 Task: Add President Plain Crumbled Feta Cheese to the cart.
Action: Mouse pressed left at (20, 135)
Screenshot: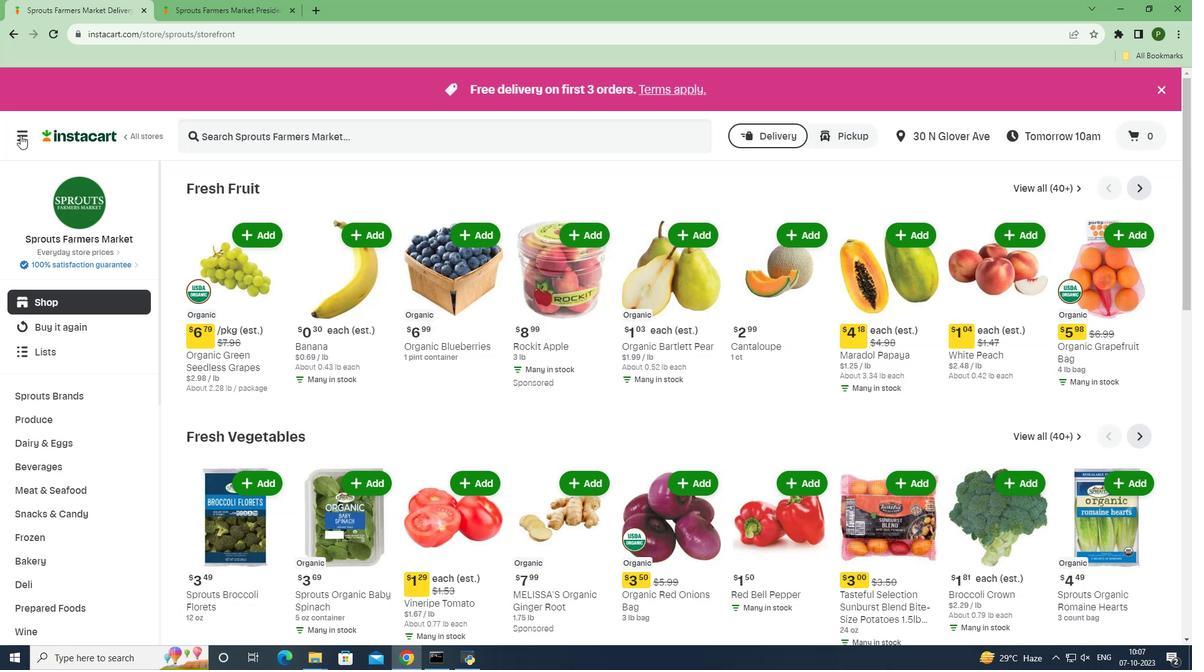 
Action: Mouse moved to (55, 322)
Screenshot: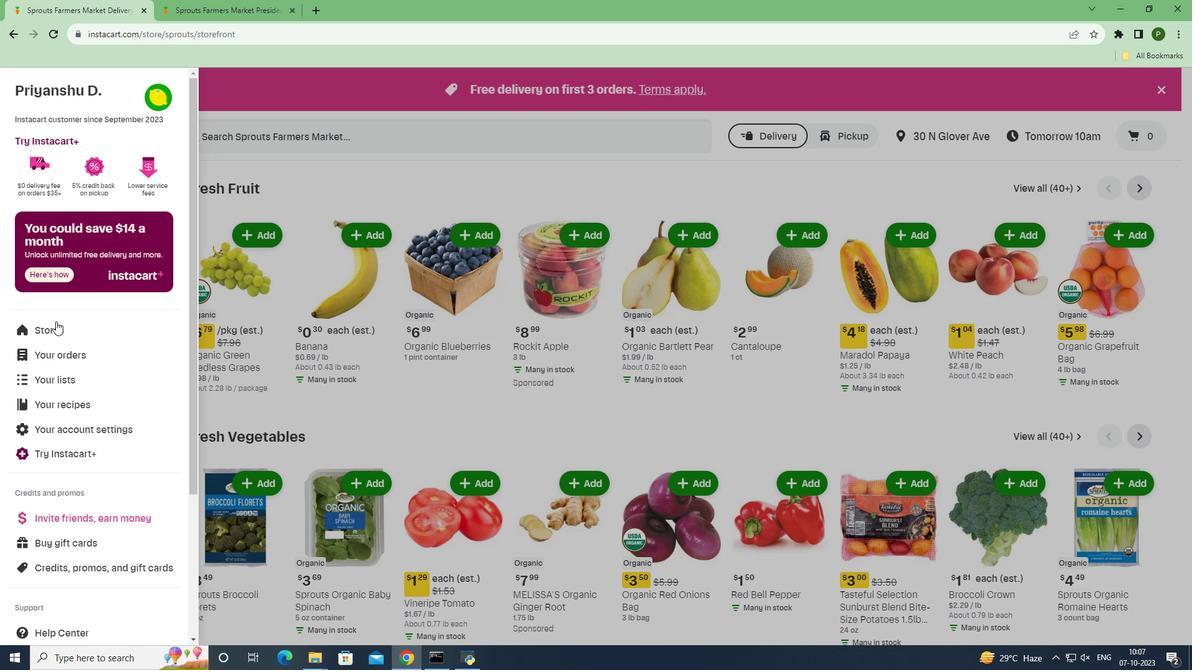 
Action: Mouse pressed left at (55, 322)
Screenshot: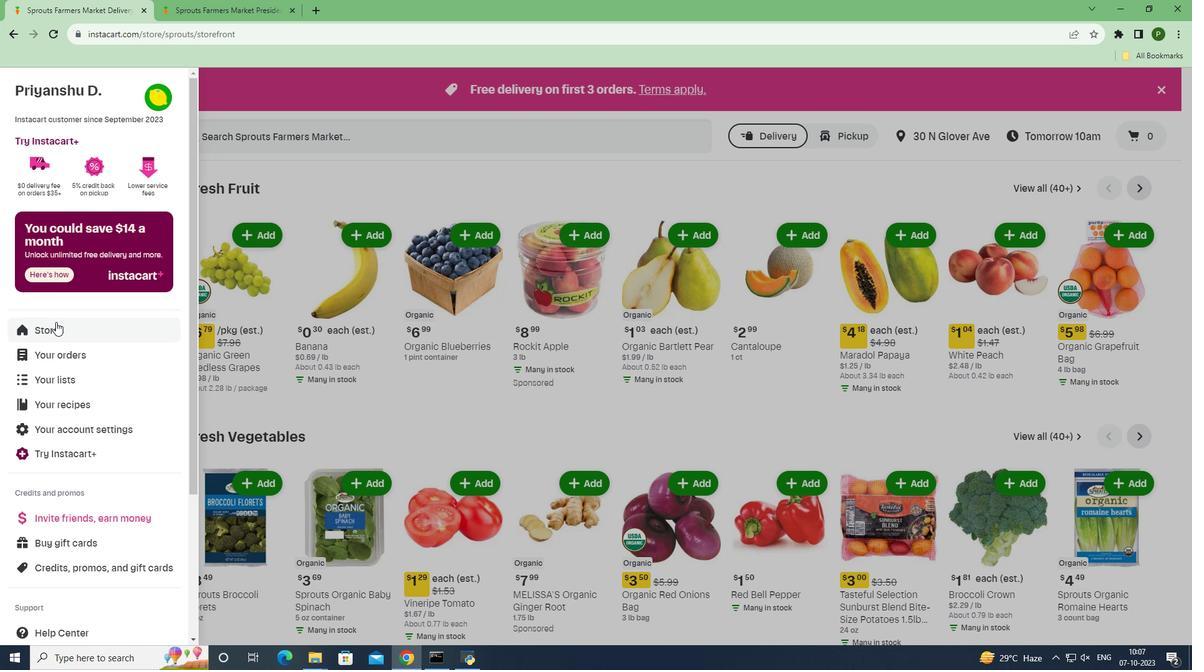 
Action: Mouse moved to (277, 132)
Screenshot: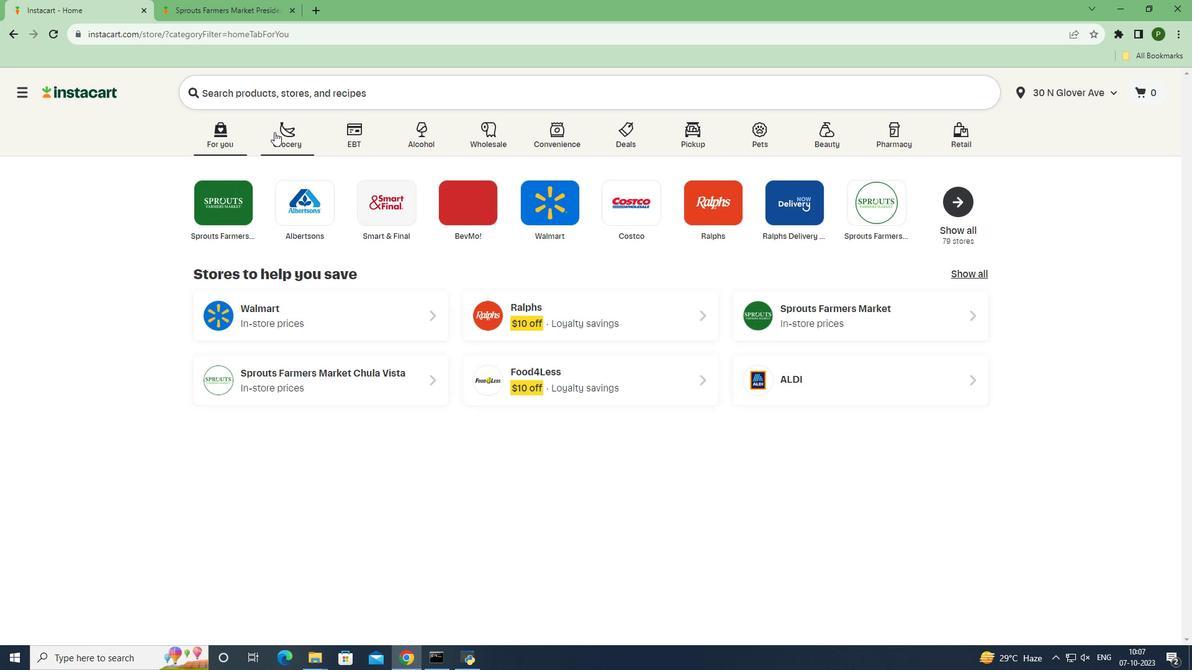
Action: Mouse pressed left at (277, 132)
Screenshot: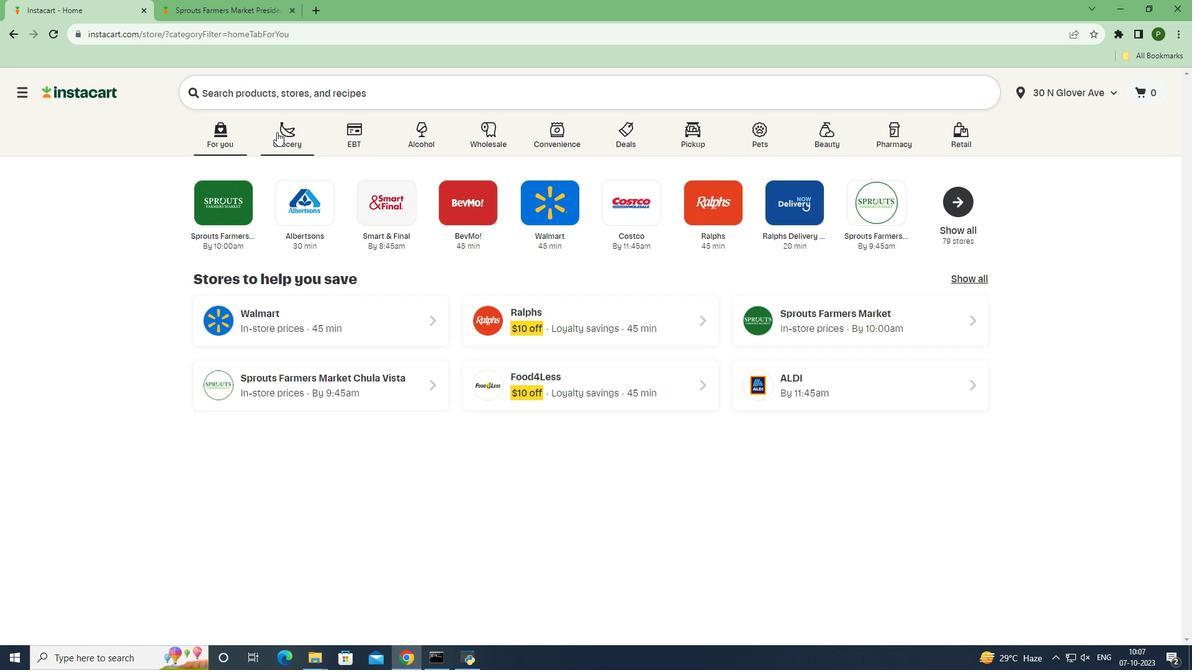 
Action: Mouse moved to (499, 280)
Screenshot: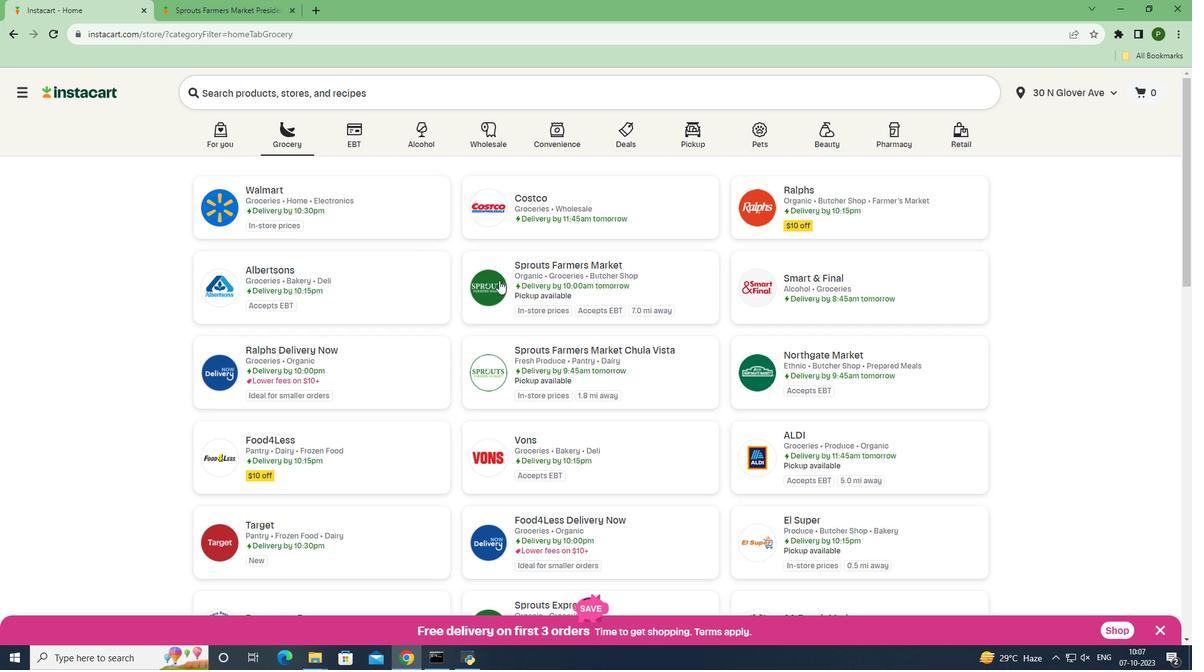 
Action: Mouse pressed left at (499, 280)
Screenshot: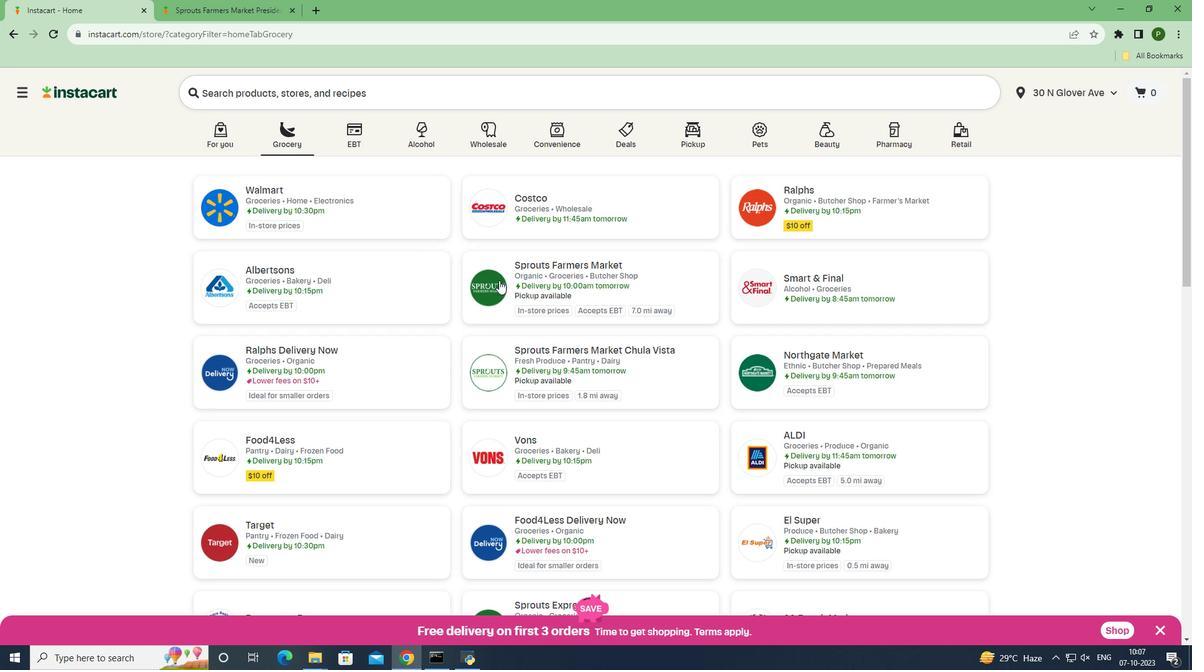 
Action: Mouse moved to (77, 444)
Screenshot: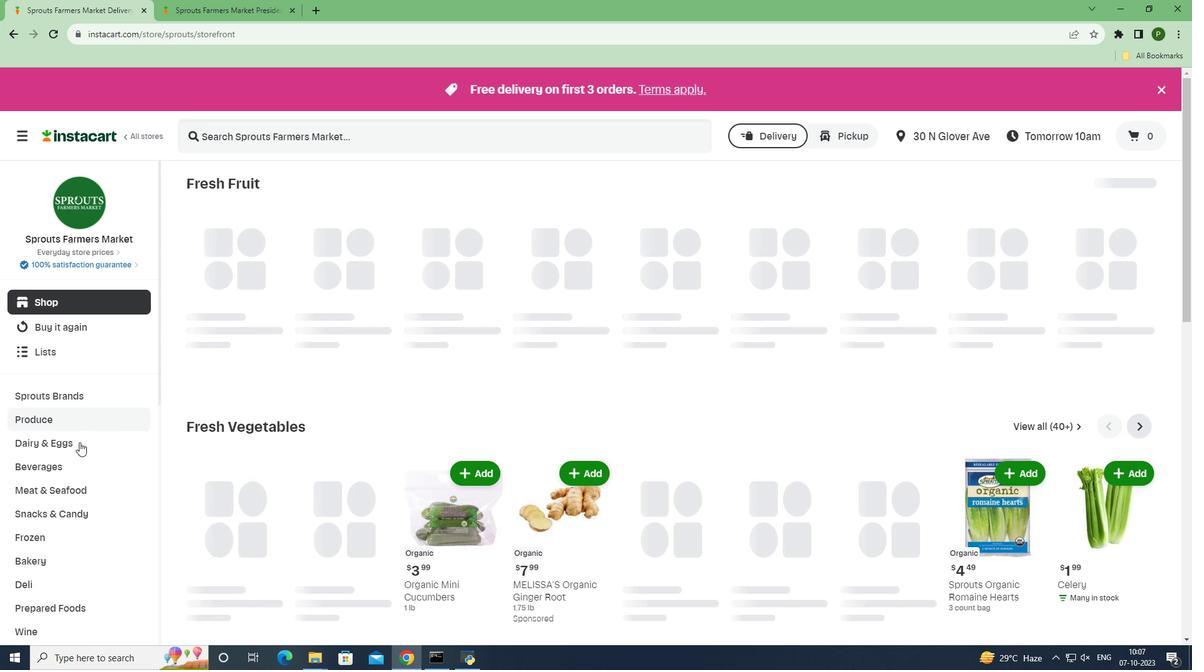 
Action: Mouse pressed left at (77, 444)
Screenshot: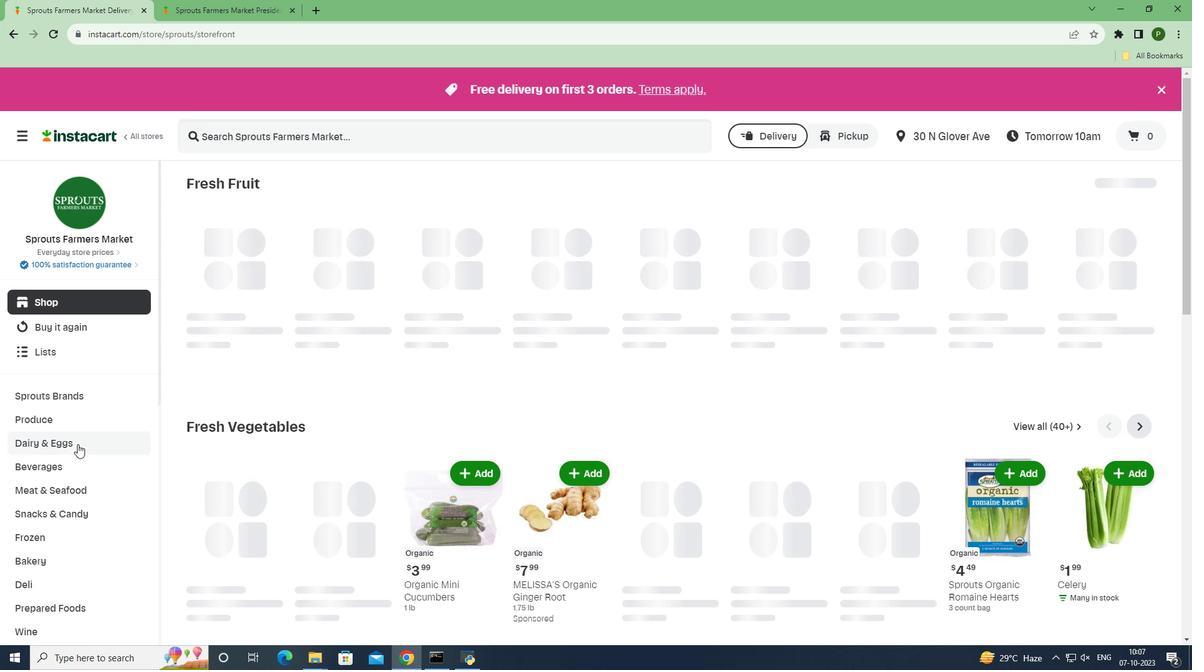 
Action: Mouse moved to (56, 487)
Screenshot: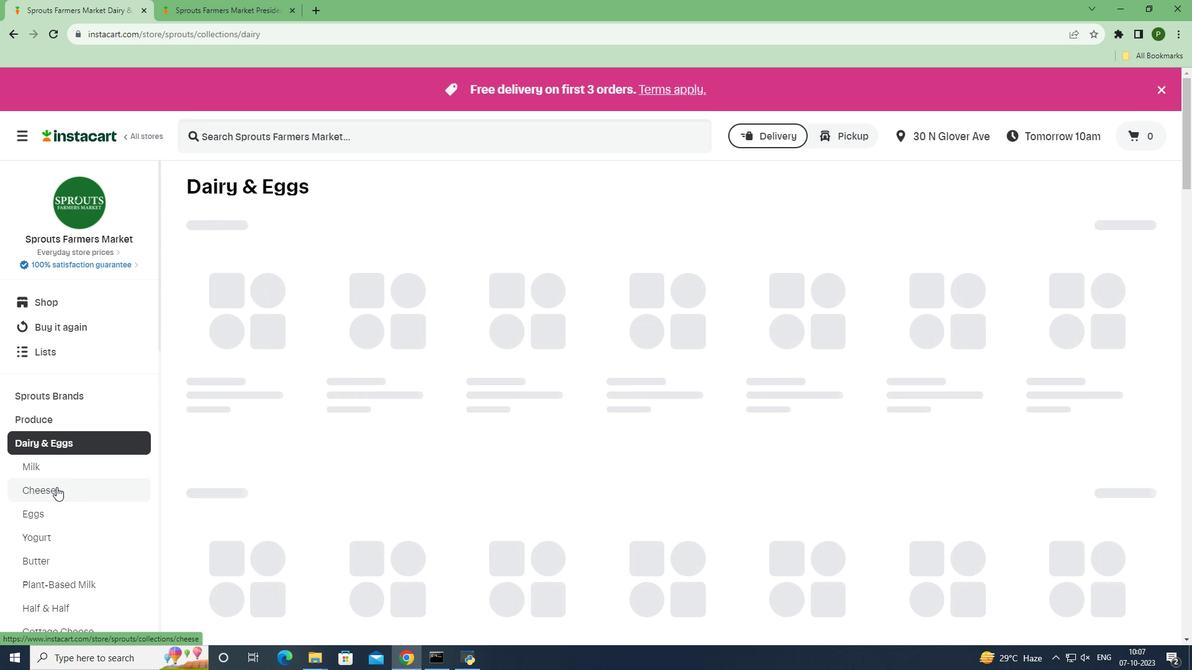 
Action: Mouse pressed left at (56, 487)
Screenshot: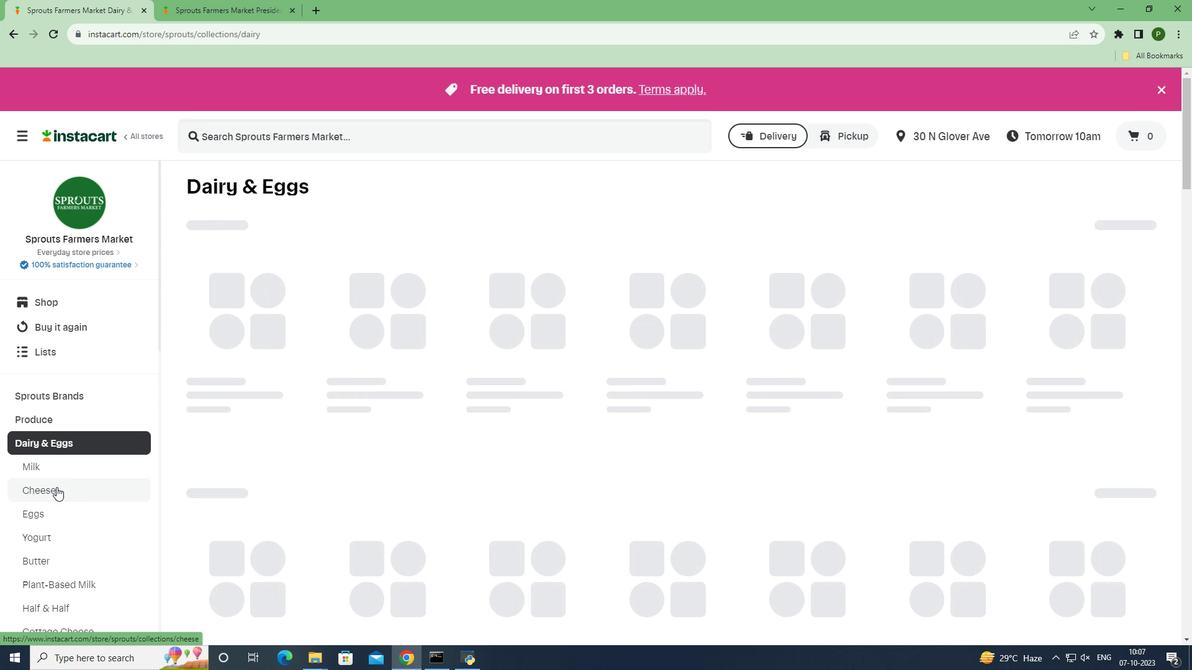
Action: Mouse moved to (249, 132)
Screenshot: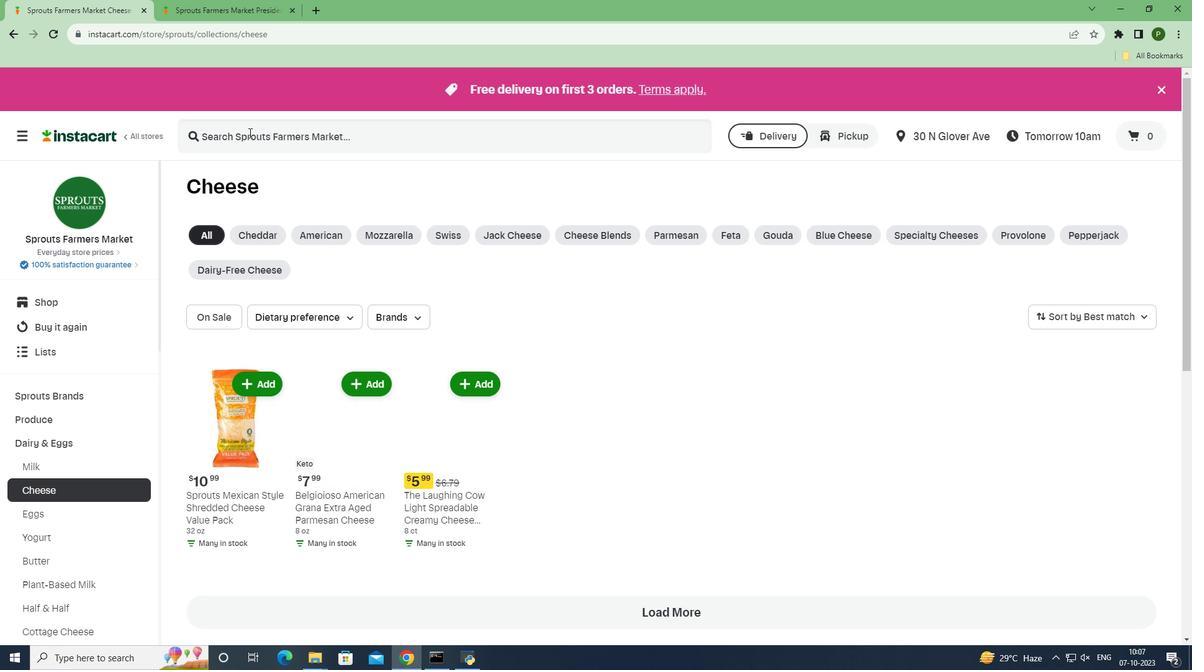 
Action: Mouse pressed left at (249, 132)
Screenshot: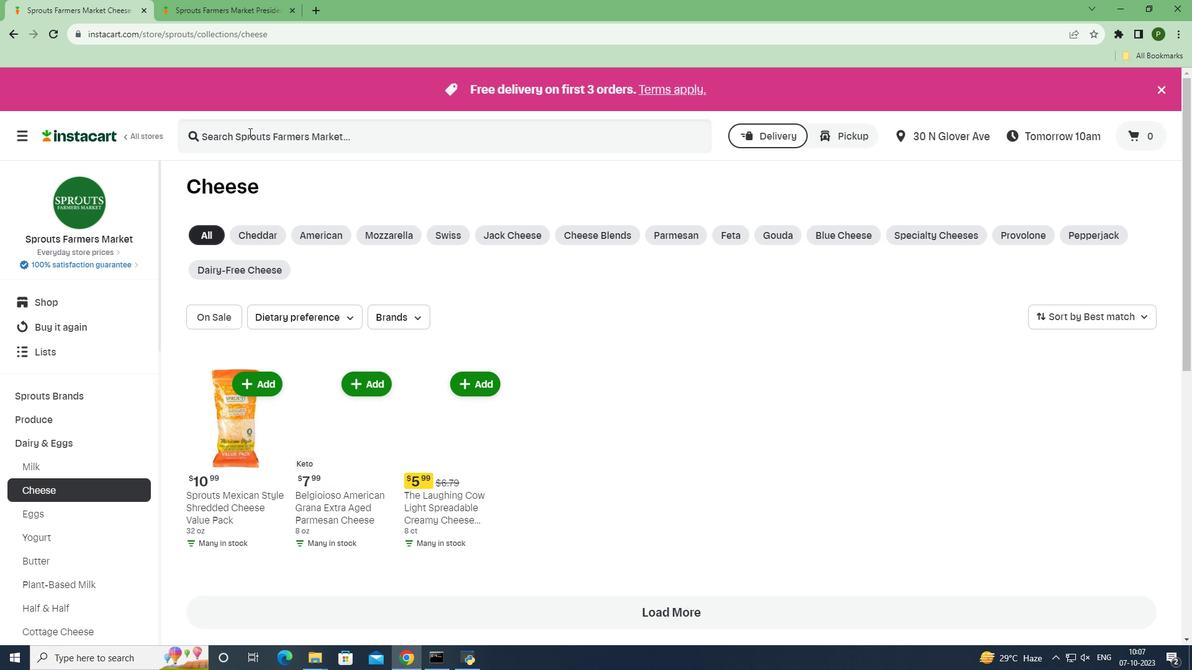 
Action: Key pressed <Key.caps_lock>P<Key.caps_lock>resident<Key.space><Key.caps_lock>P<Key.caps_lock>lain<Key.space><Key.caps_lock>C<Key.caps_lock>rumbles<Key.space><Key.caps_lock>F<Key.caps_lock>eta<Key.space><Key.caps_lock>C<Key.caps_lock>heese<Key.space><Key.enter>
Screenshot: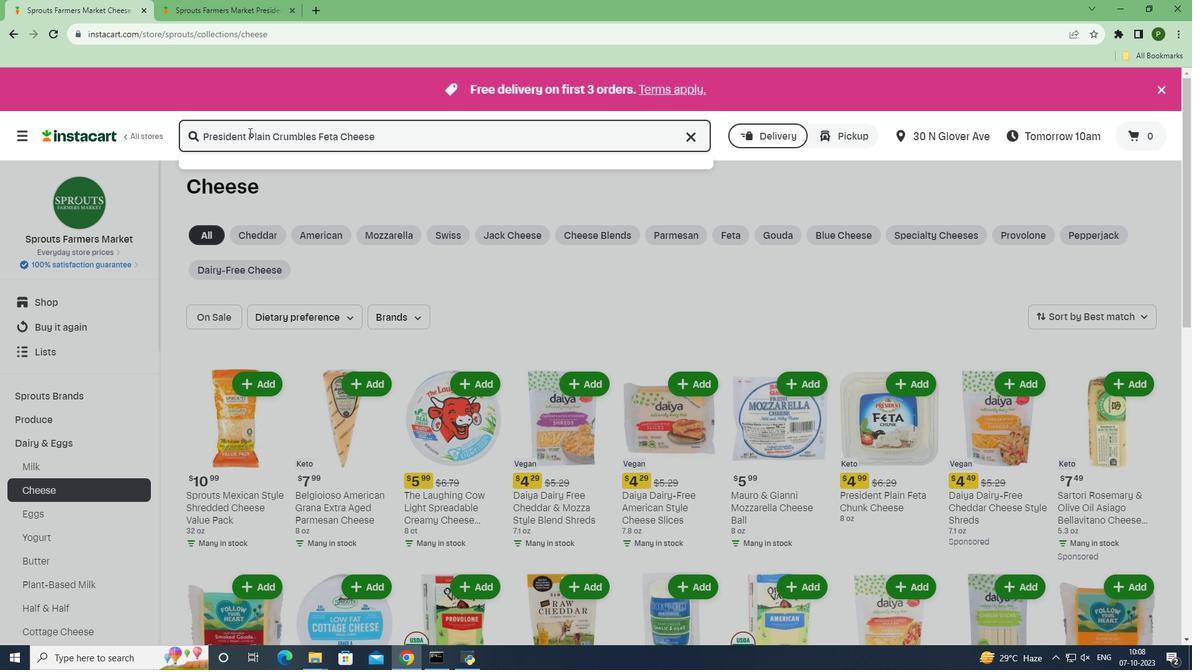
Action: Mouse moved to (344, 265)
Screenshot: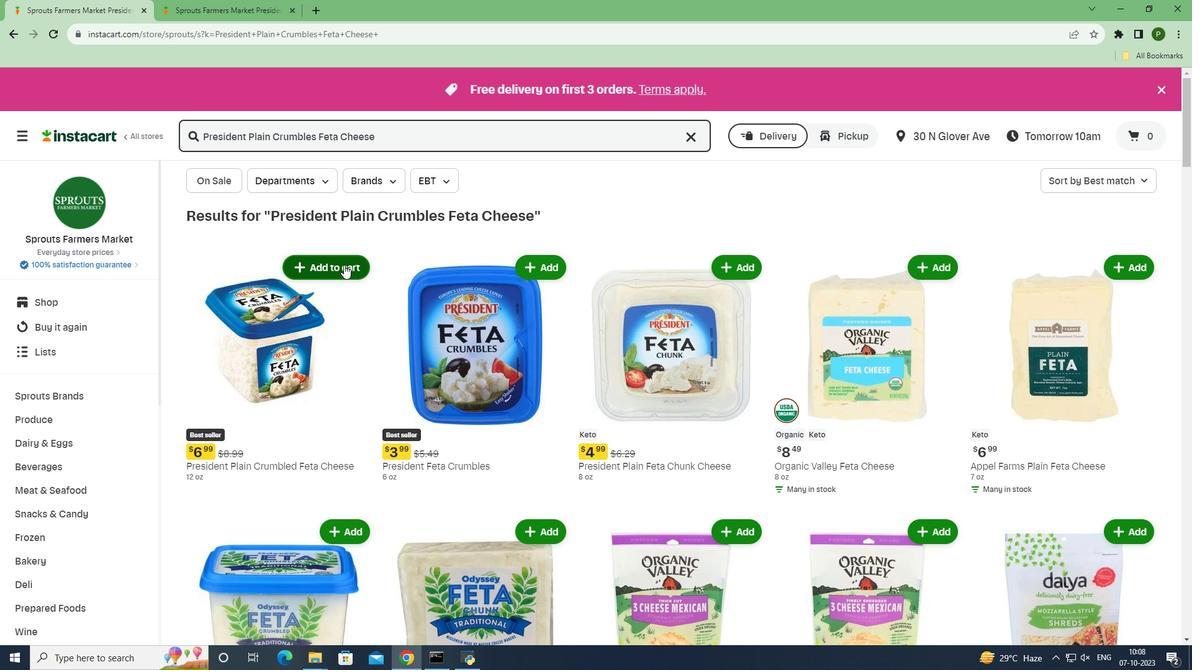 
Action: Mouse pressed left at (344, 265)
Screenshot: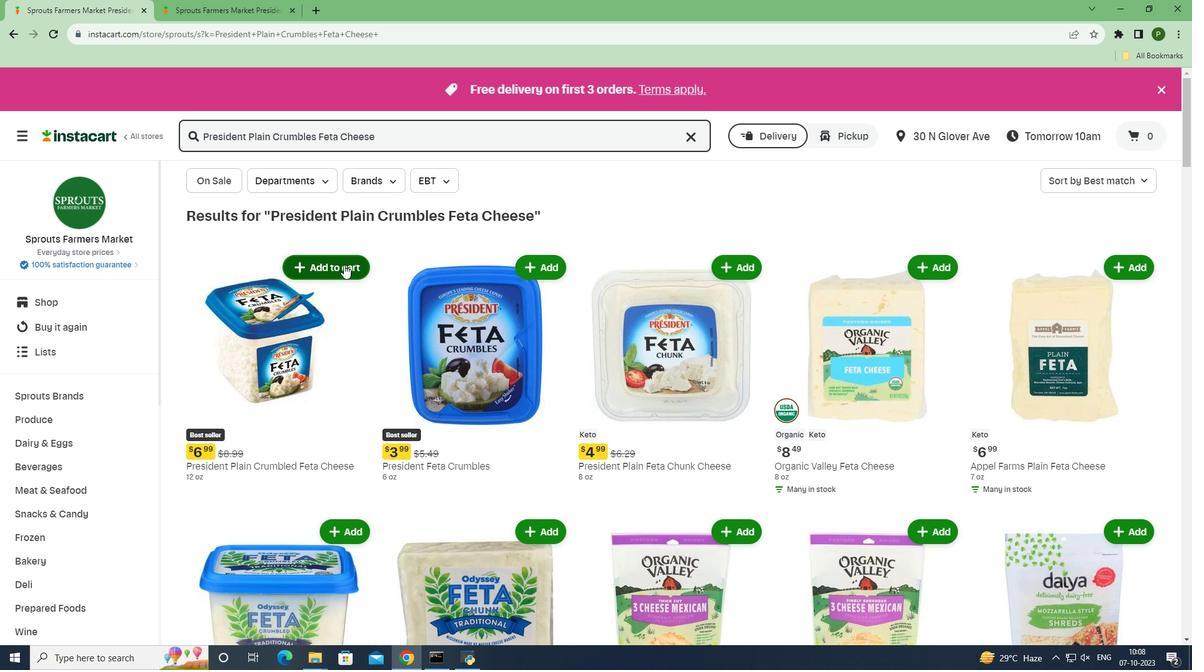 
Action: Mouse moved to (368, 320)
Screenshot: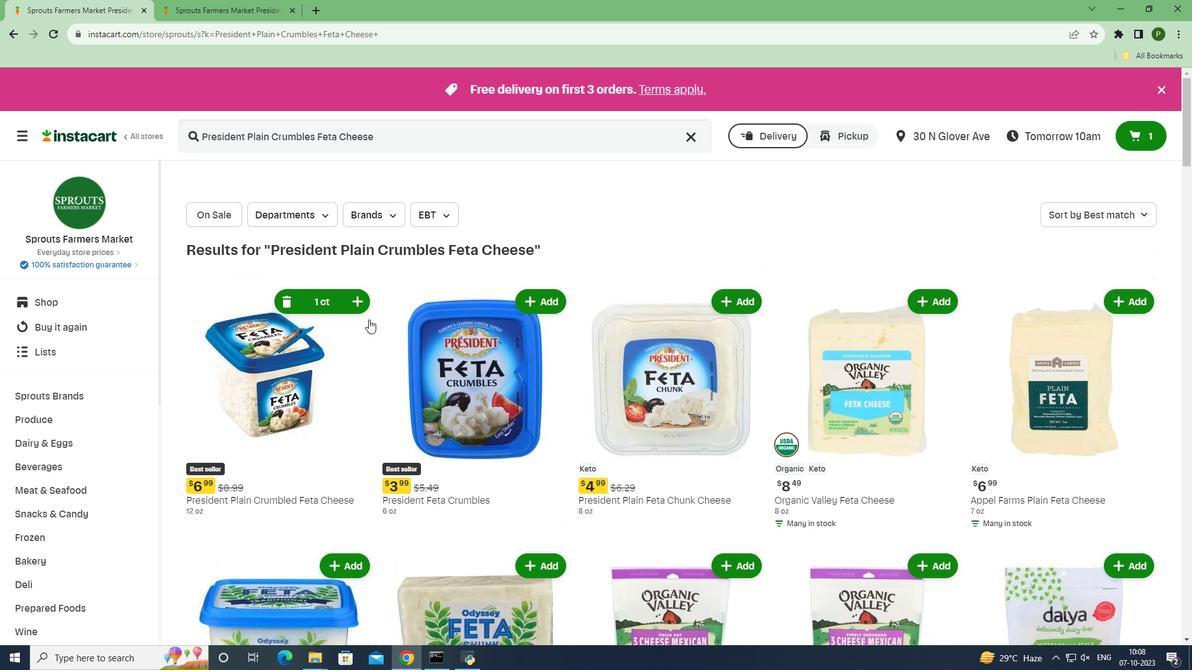 
